 Task: Look for products in the category "Linguine" from Store Brand only.
Action: Mouse moved to (295, 143)
Screenshot: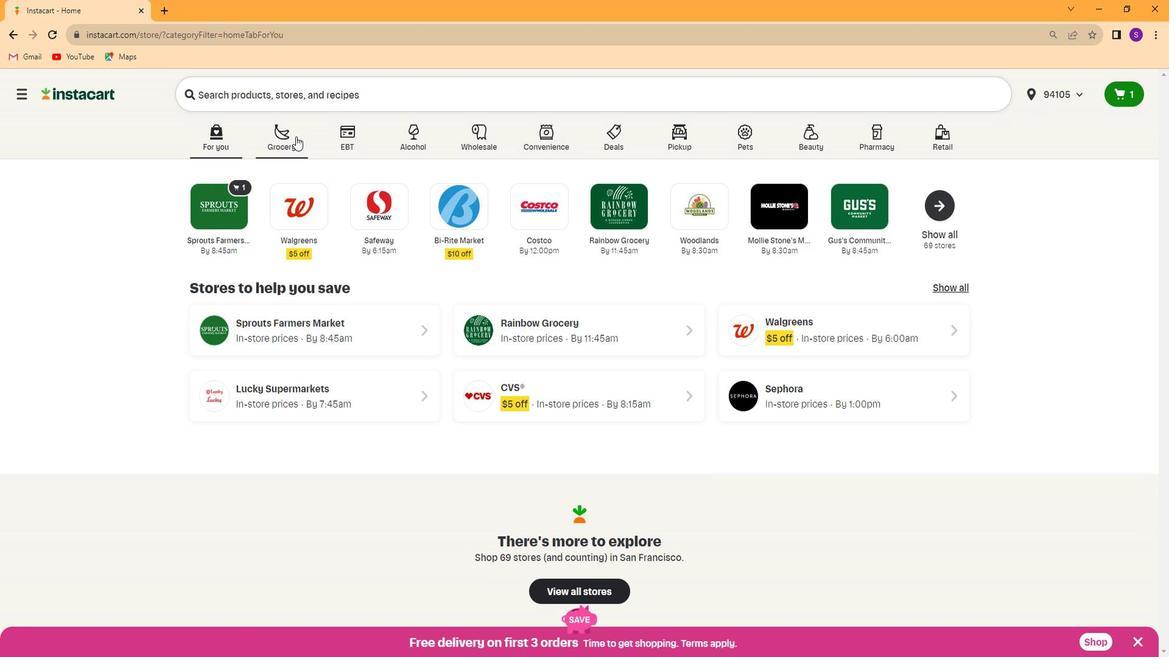 
Action: Mouse pressed left at (295, 143)
Screenshot: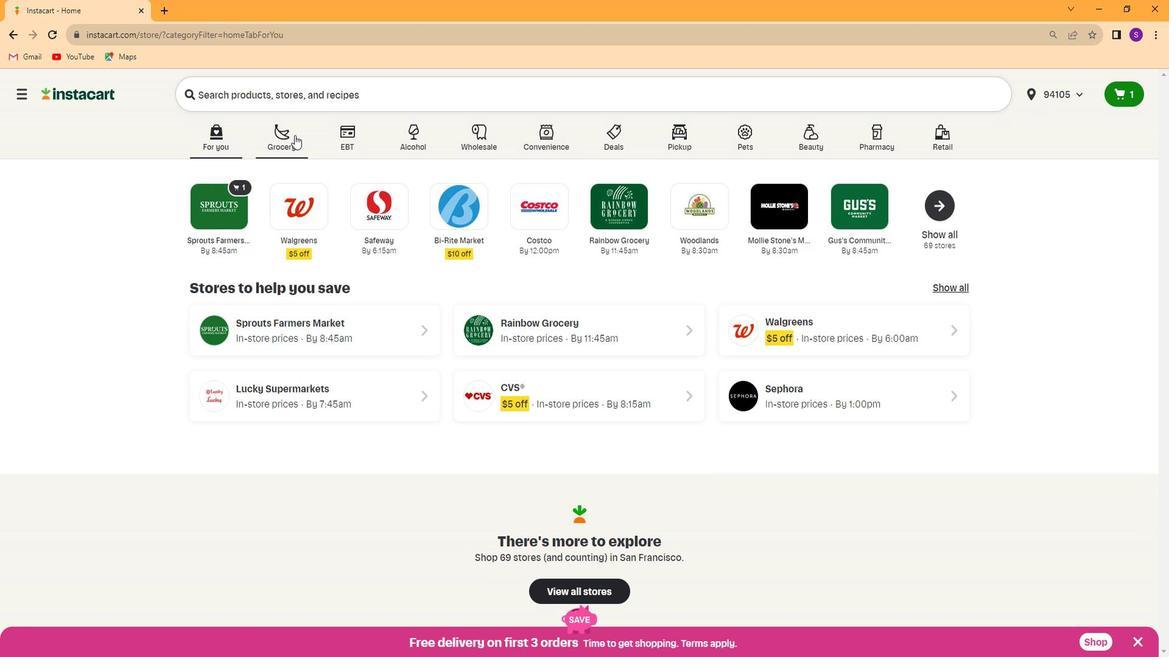 
Action: Mouse moved to (325, 213)
Screenshot: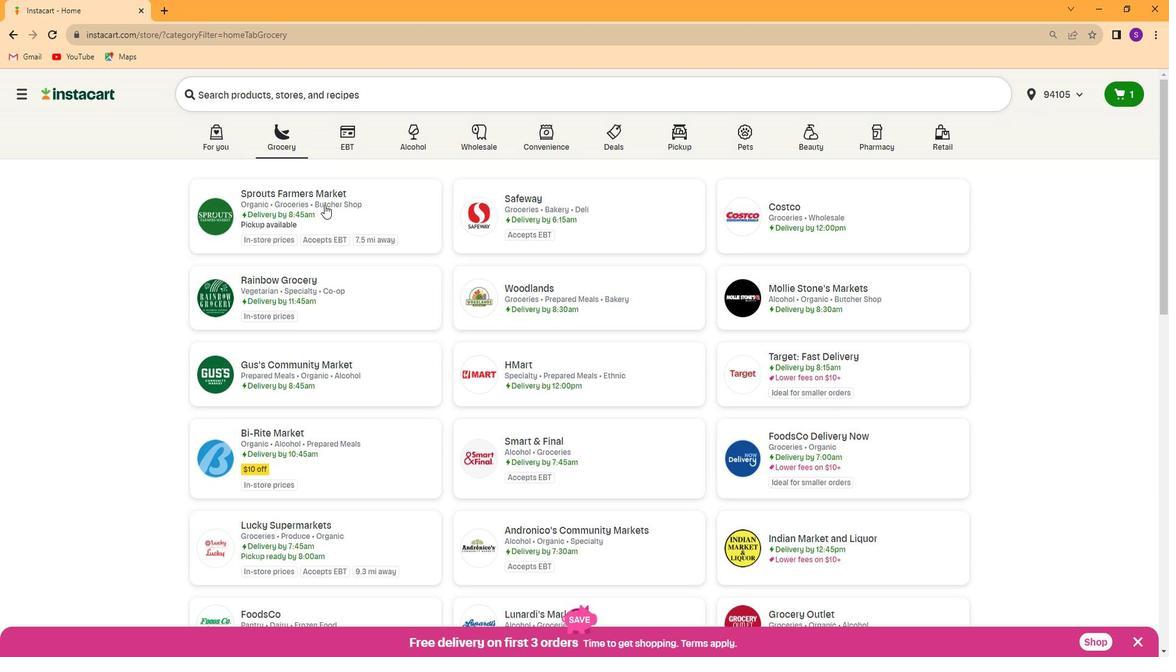 
Action: Mouse pressed left at (325, 213)
Screenshot: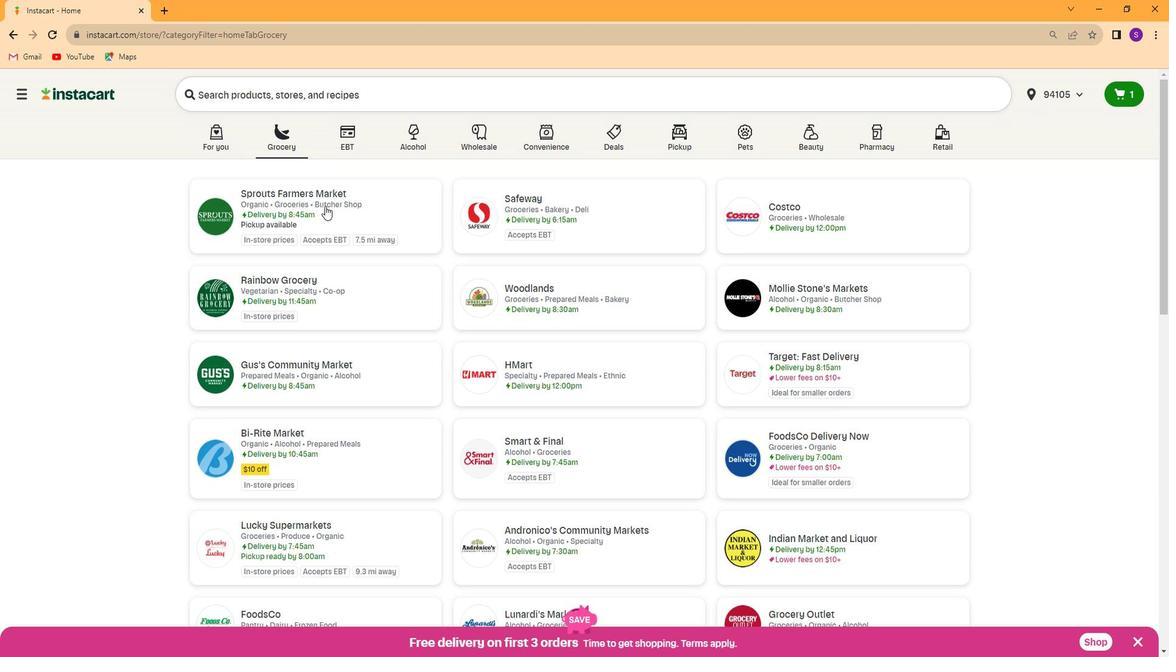 
Action: Mouse moved to (129, 414)
Screenshot: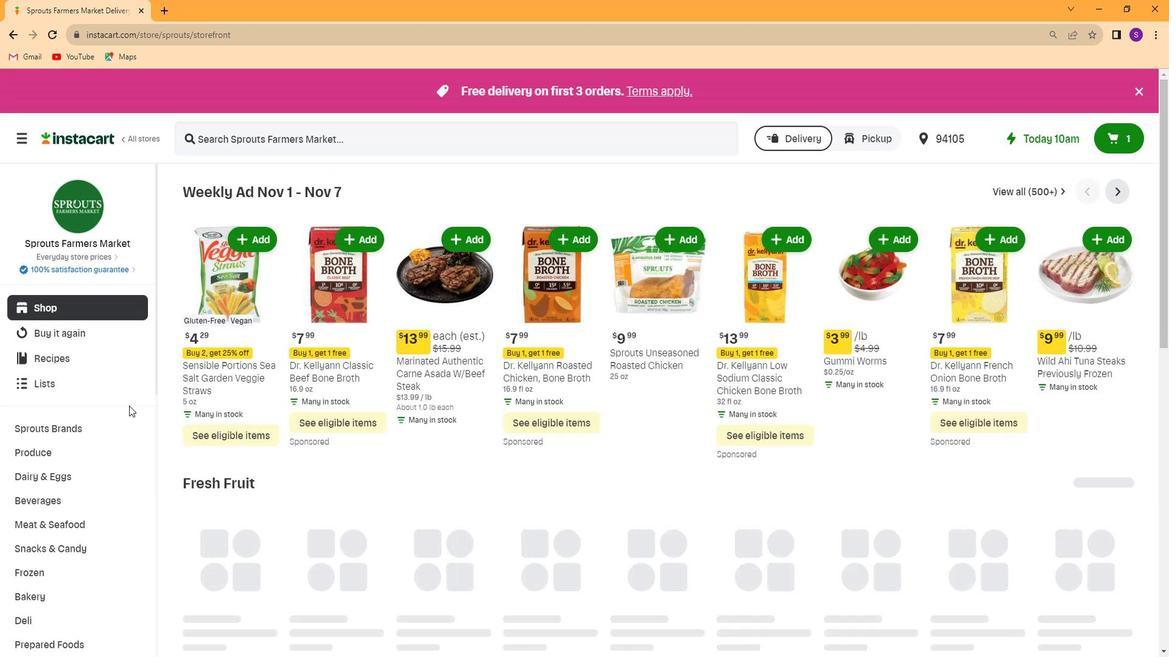 
Action: Mouse scrolled (129, 413) with delta (0, 0)
Screenshot: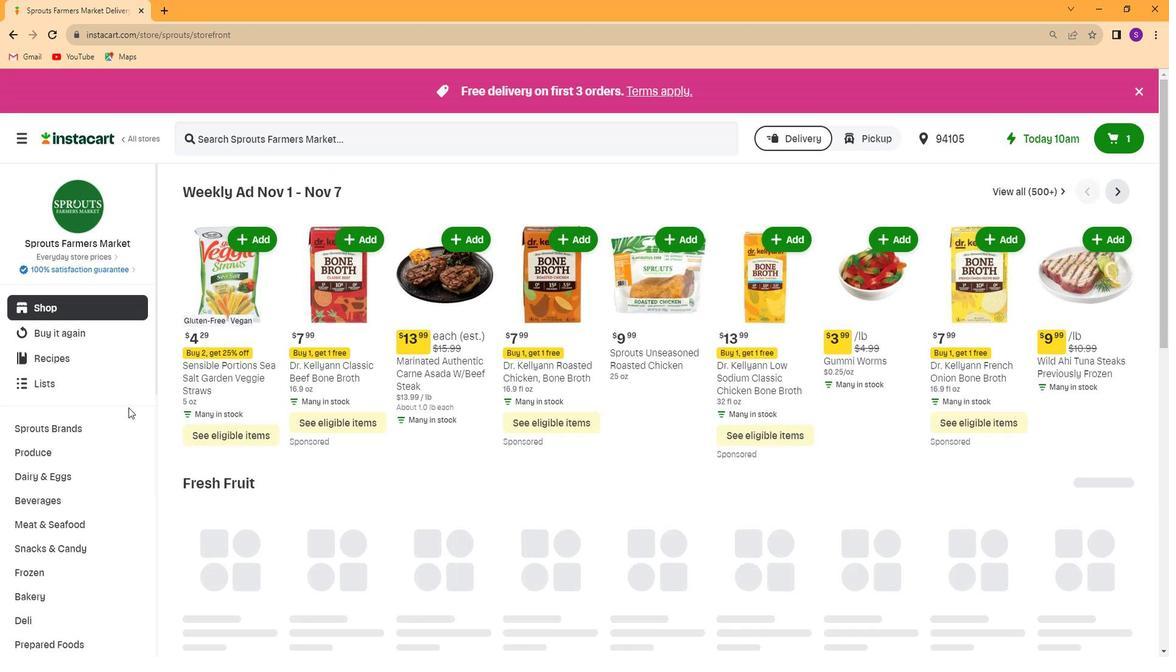 
Action: Mouse moved to (121, 415)
Screenshot: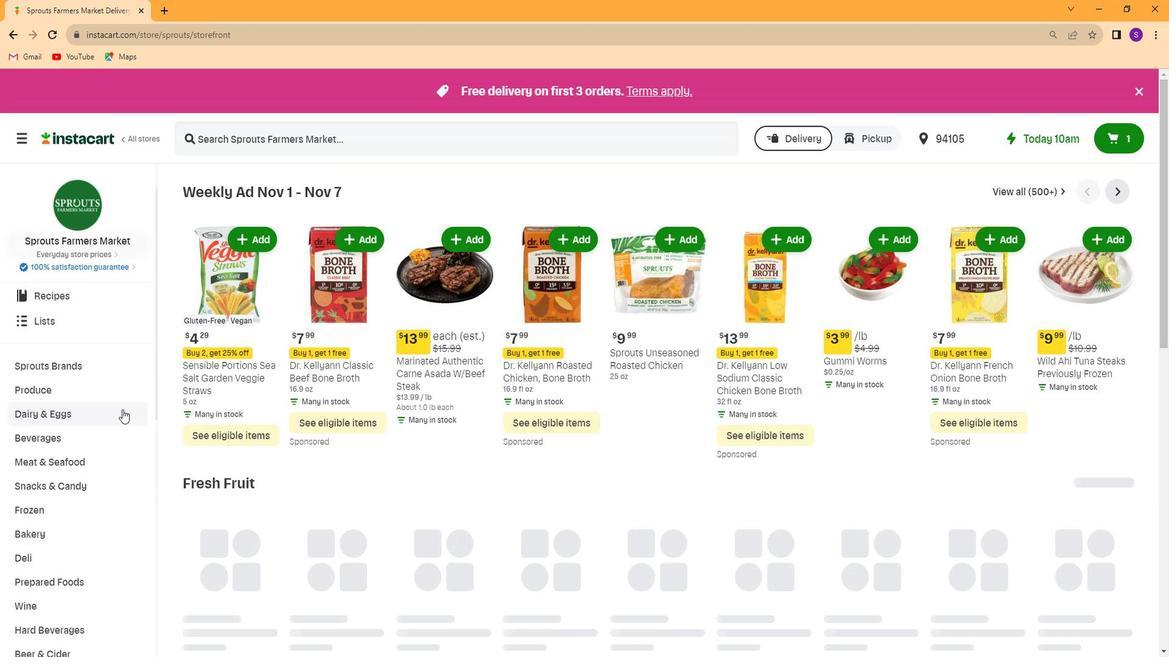 
Action: Mouse scrolled (121, 415) with delta (0, 0)
Screenshot: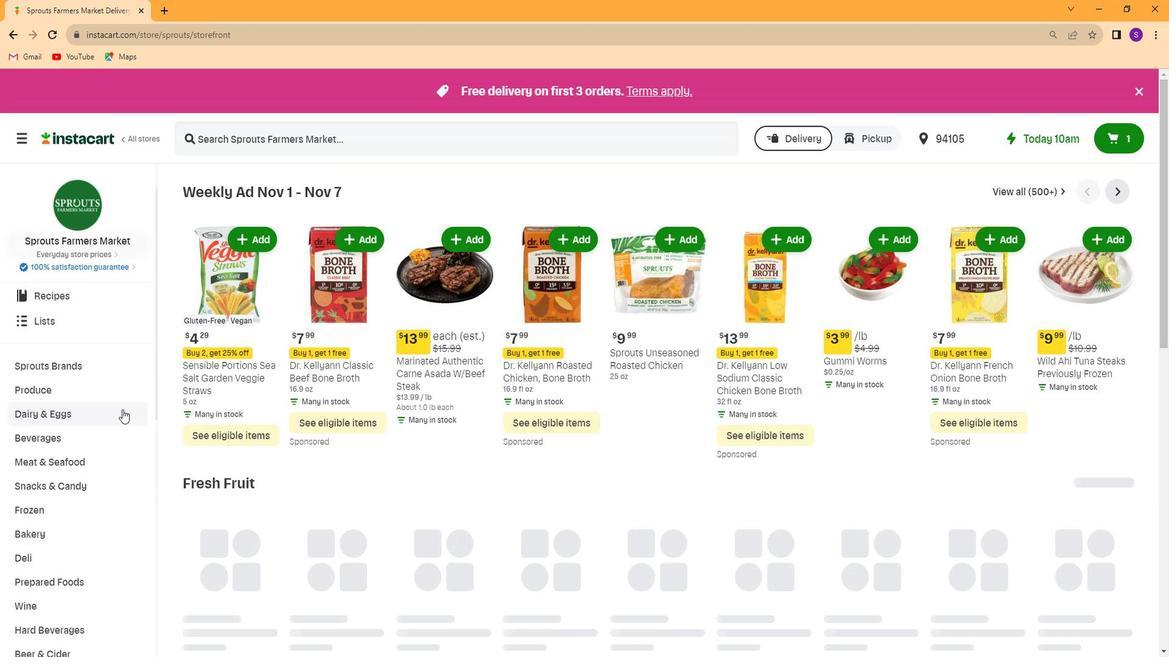 
Action: Mouse moved to (113, 417)
Screenshot: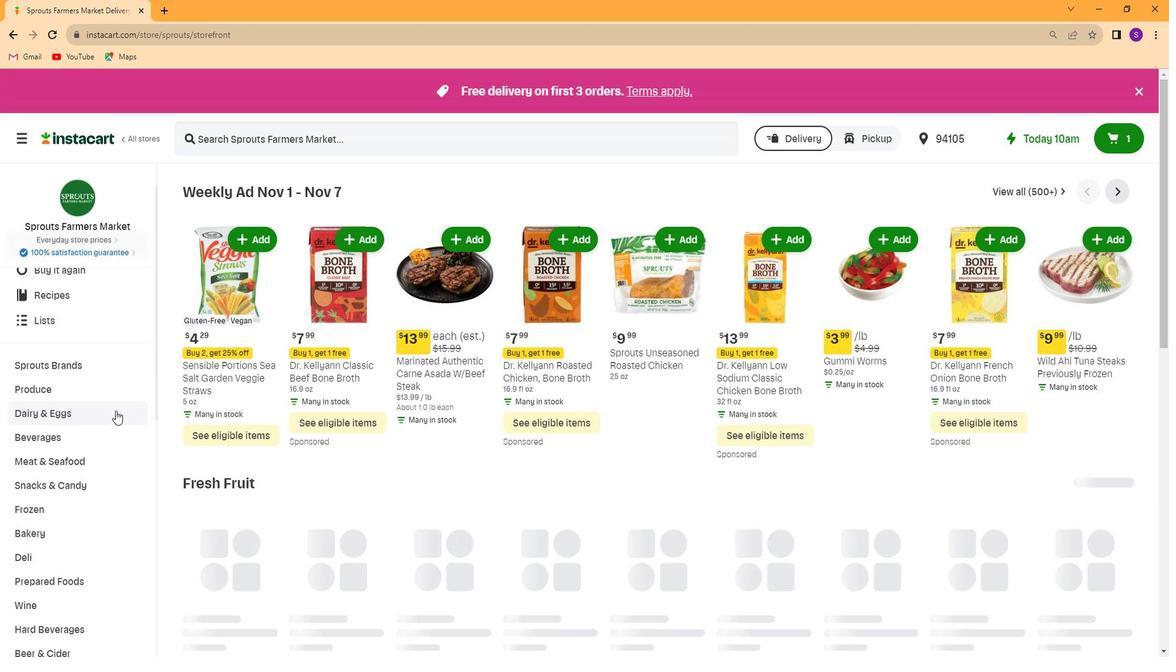 
Action: Mouse scrolled (113, 417) with delta (0, 0)
Screenshot: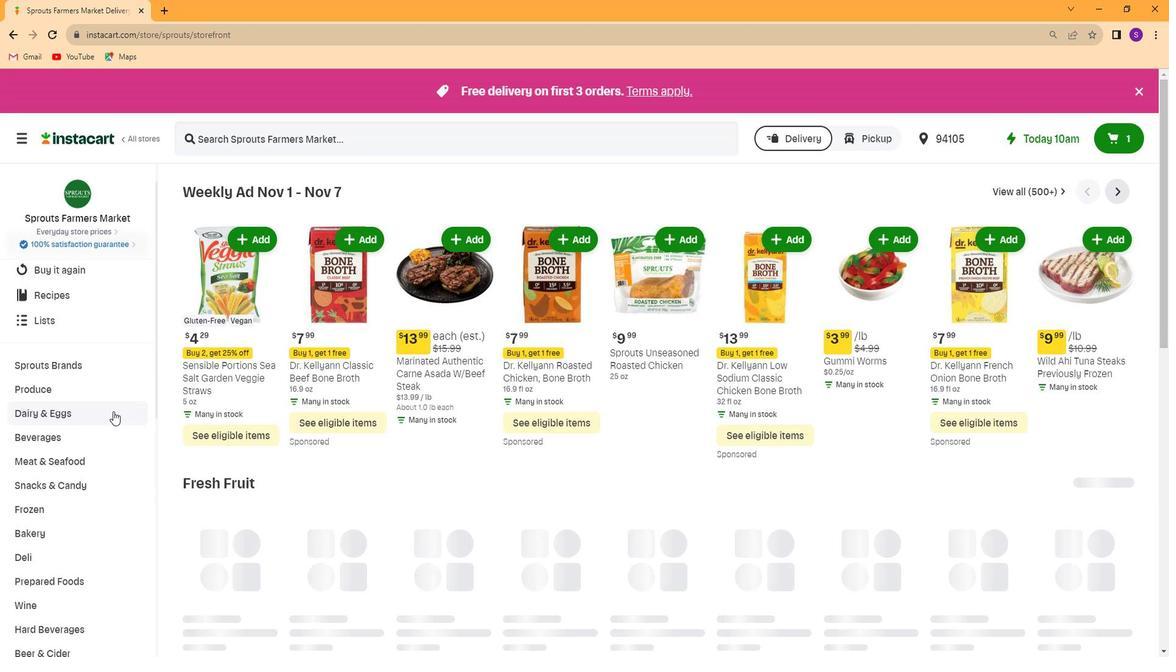 
Action: Mouse scrolled (113, 417) with delta (0, 0)
Screenshot: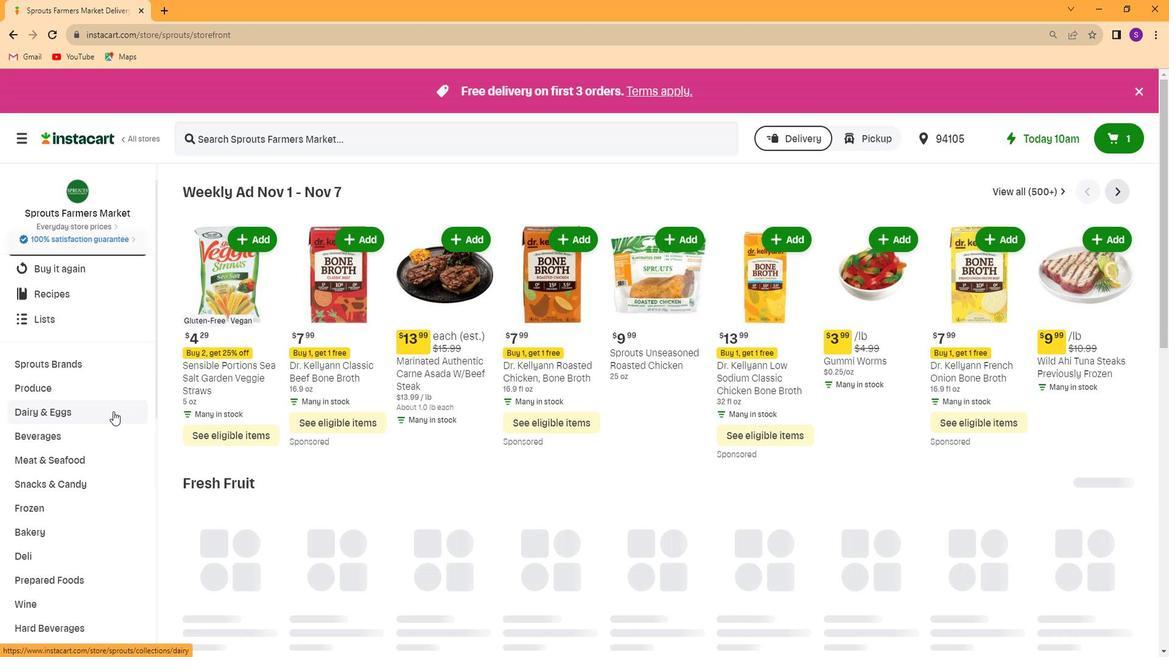 
Action: Mouse scrolled (113, 417) with delta (0, 0)
Screenshot: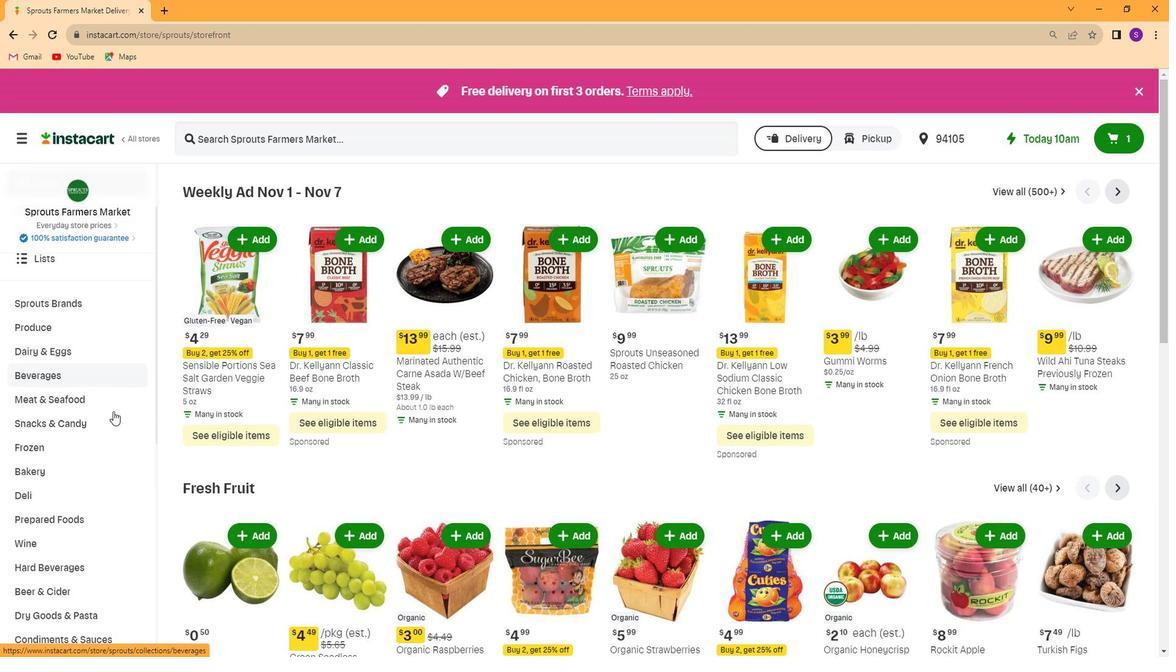 
Action: Mouse moved to (95, 554)
Screenshot: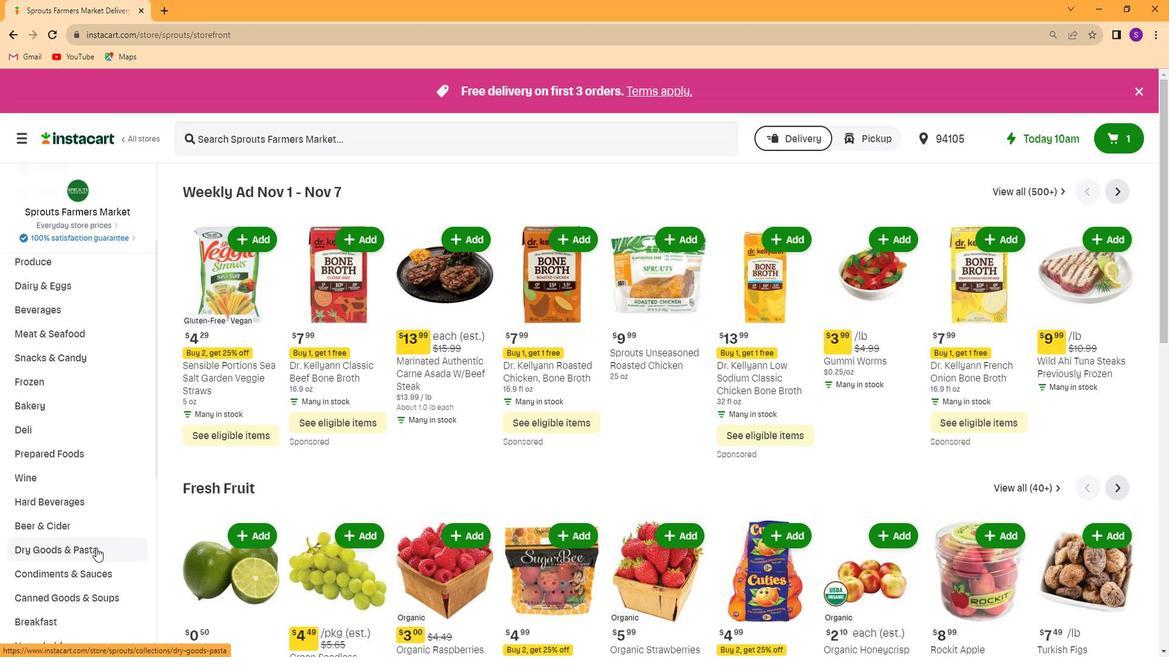 
Action: Mouse pressed left at (95, 554)
Screenshot: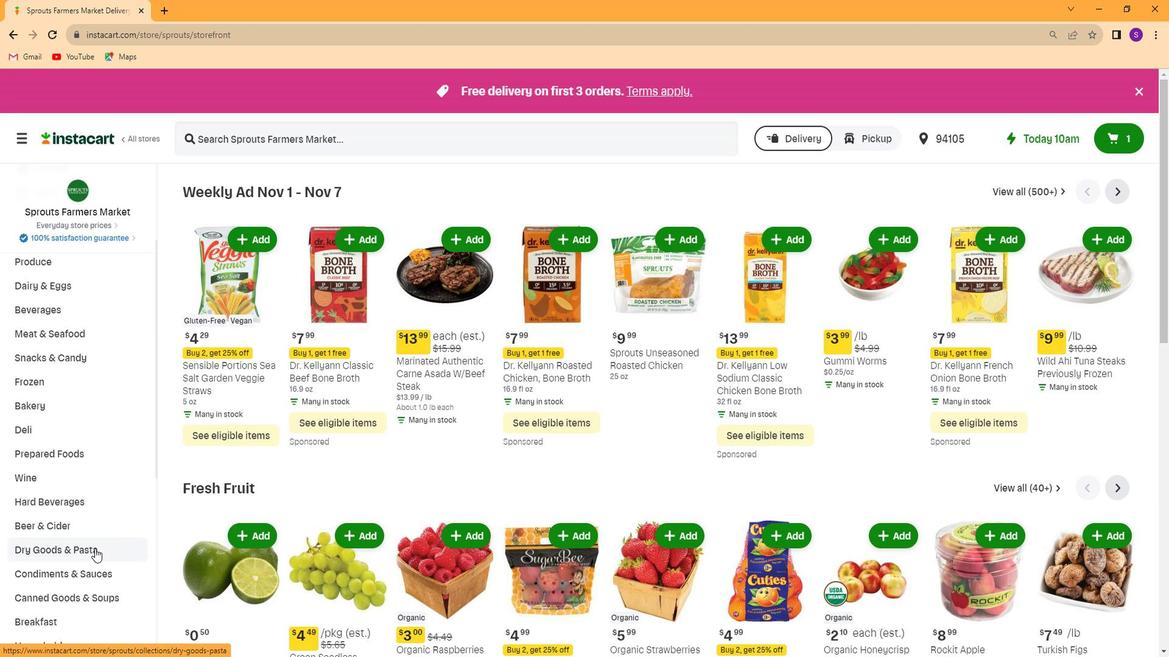
Action: Mouse moved to (397, 236)
Screenshot: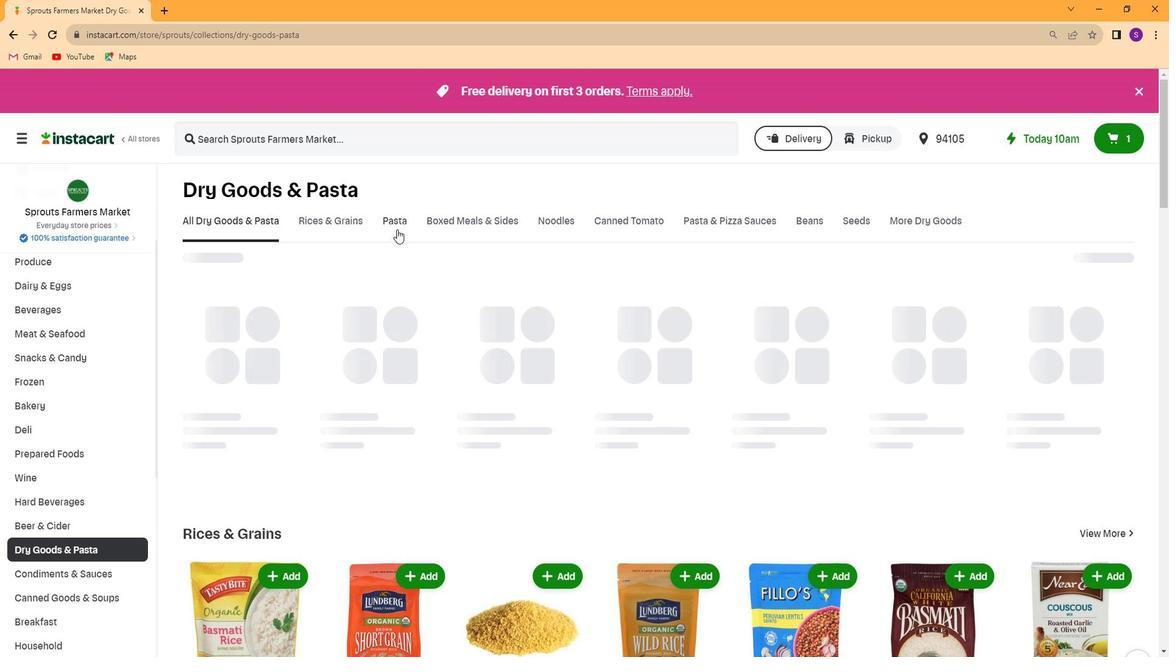
Action: Mouse pressed left at (397, 236)
Screenshot: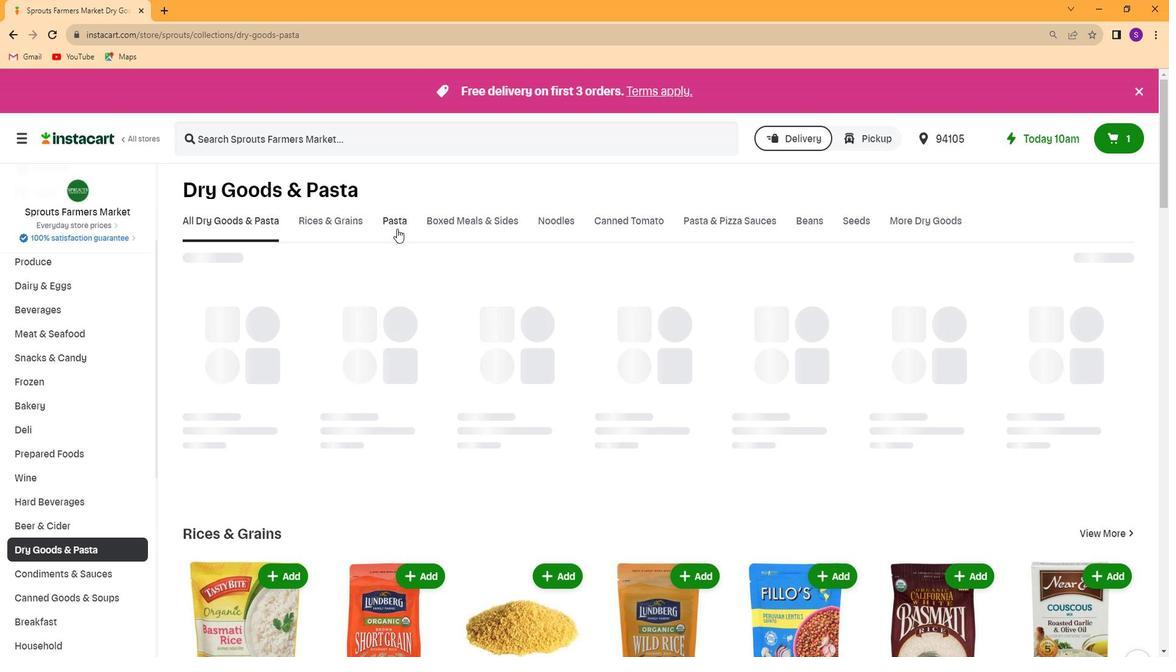 
Action: Mouse moved to (1144, 278)
Screenshot: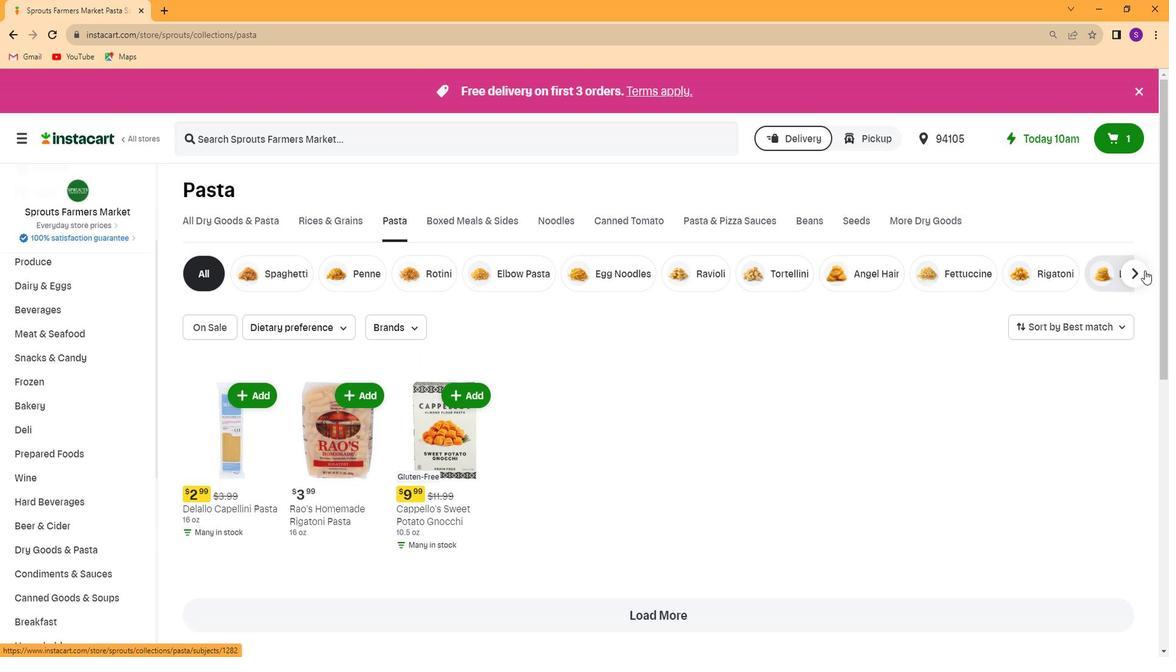 
Action: Mouse pressed left at (1144, 278)
Screenshot: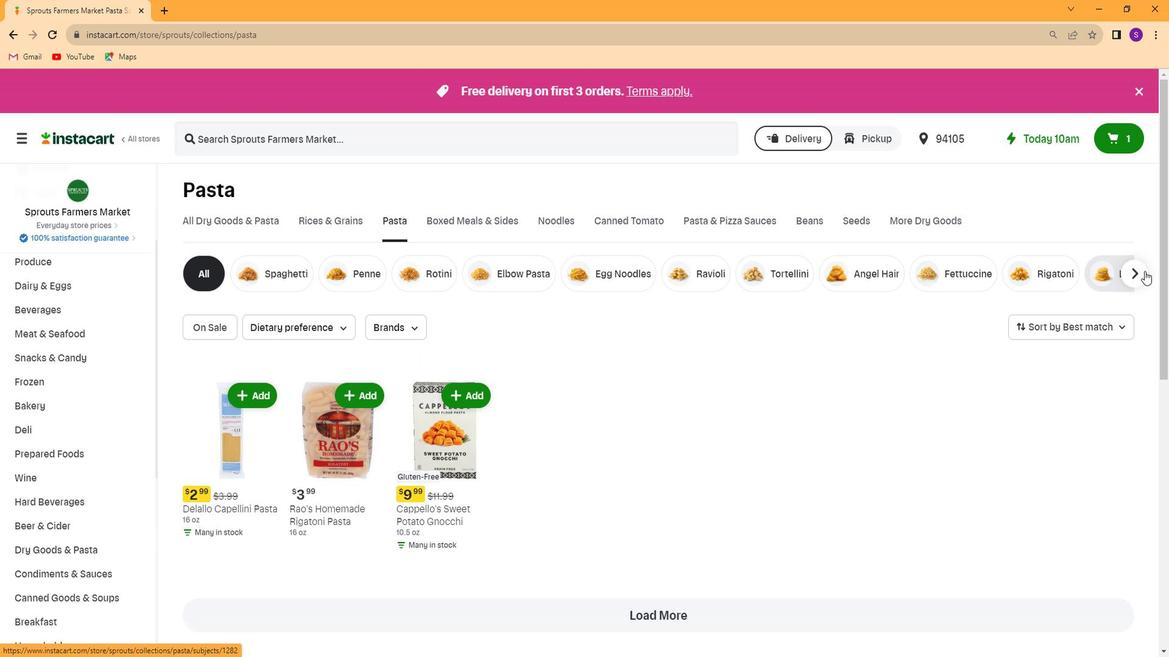 
Action: Mouse moved to (517, 281)
Screenshot: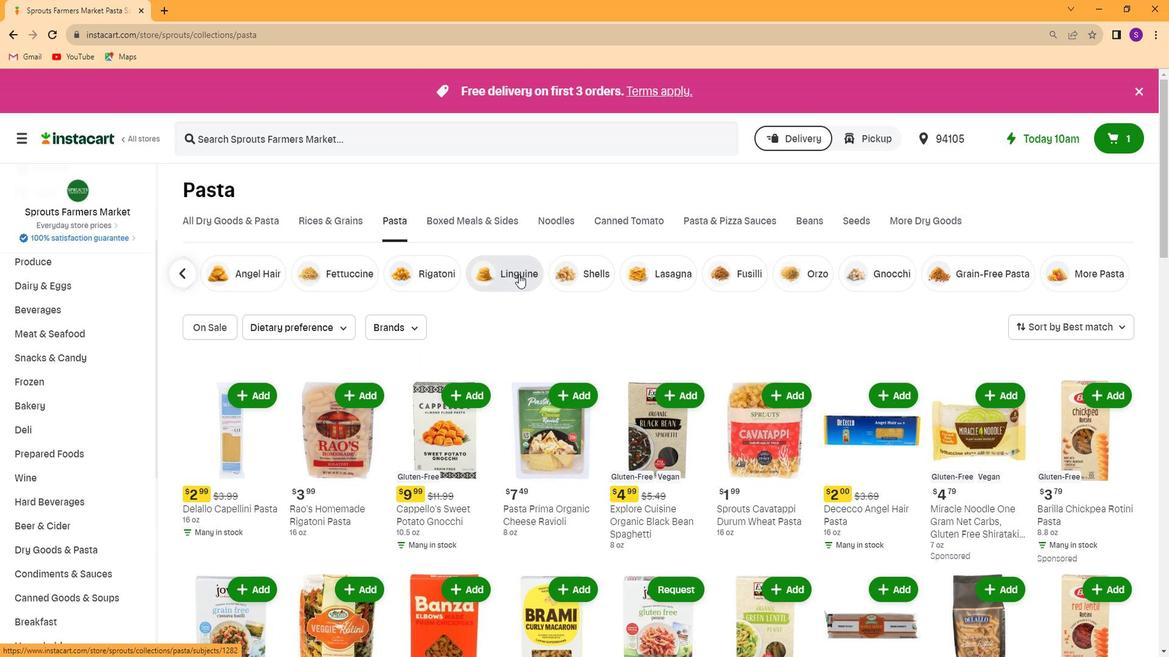 
Action: Mouse pressed left at (517, 281)
Screenshot: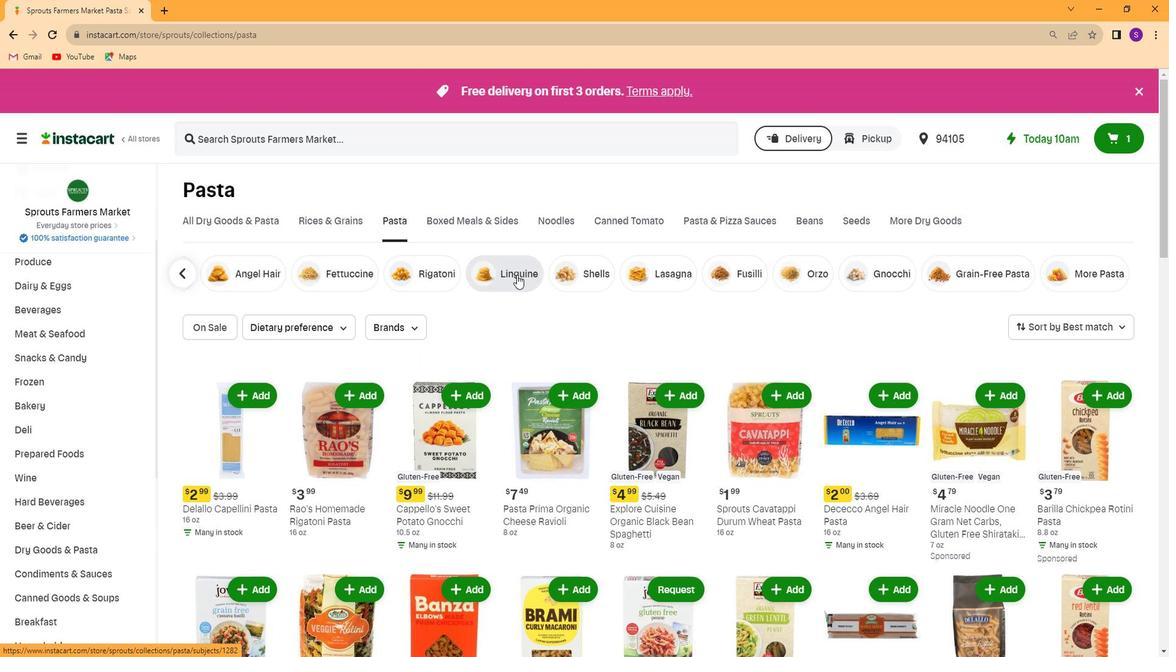 
Action: Mouse moved to (413, 334)
Screenshot: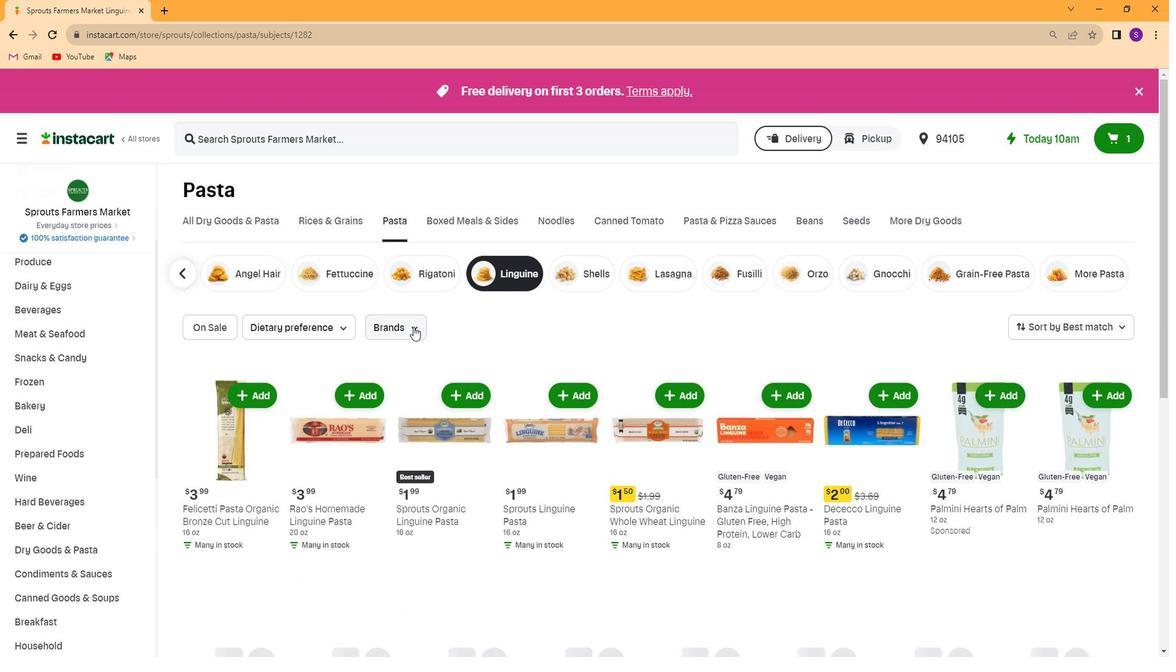 
Action: Mouse pressed left at (413, 334)
Screenshot: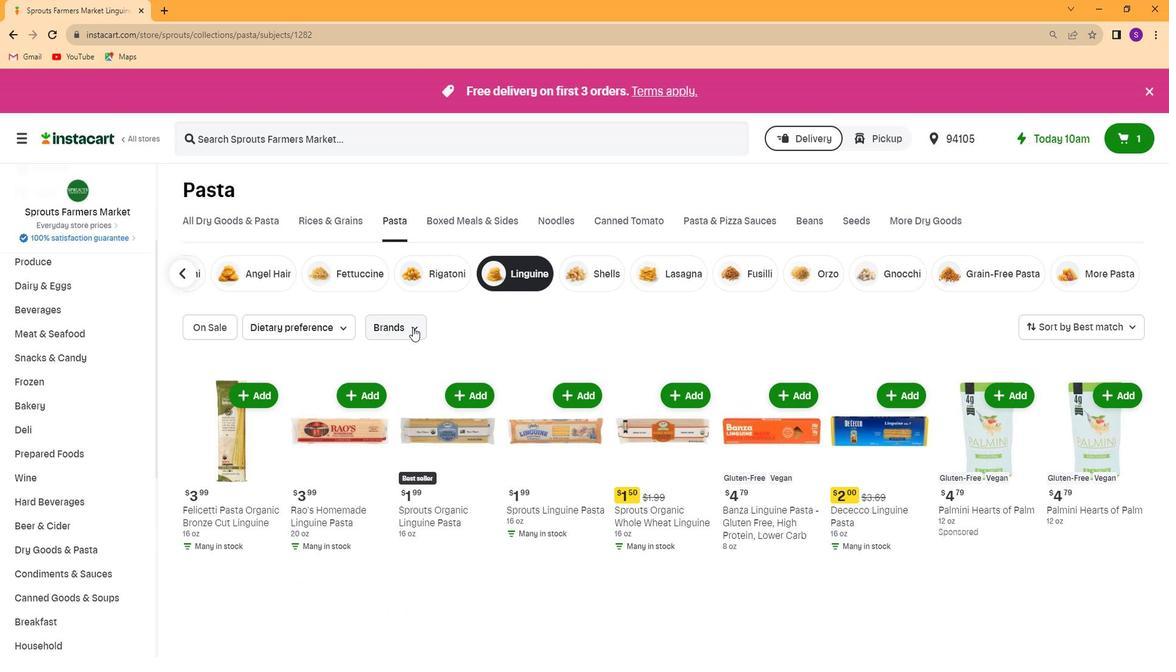 
Action: Mouse moved to (435, 369)
Screenshot: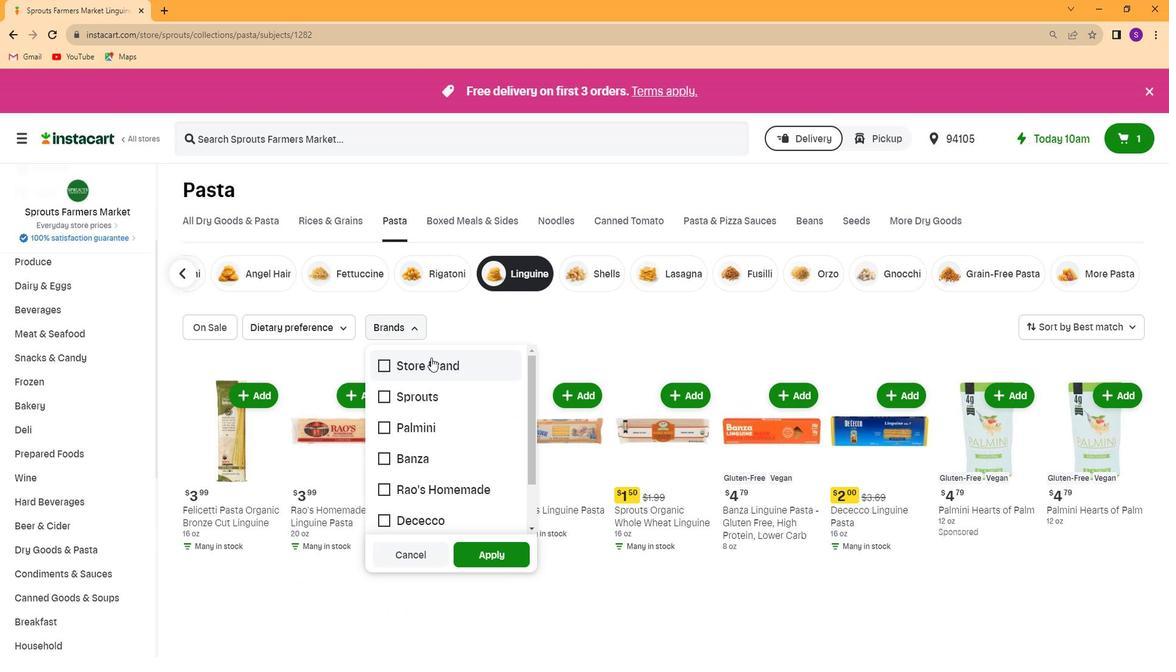 
Action: Mouse pressed left at (435, 369)
Screenshot: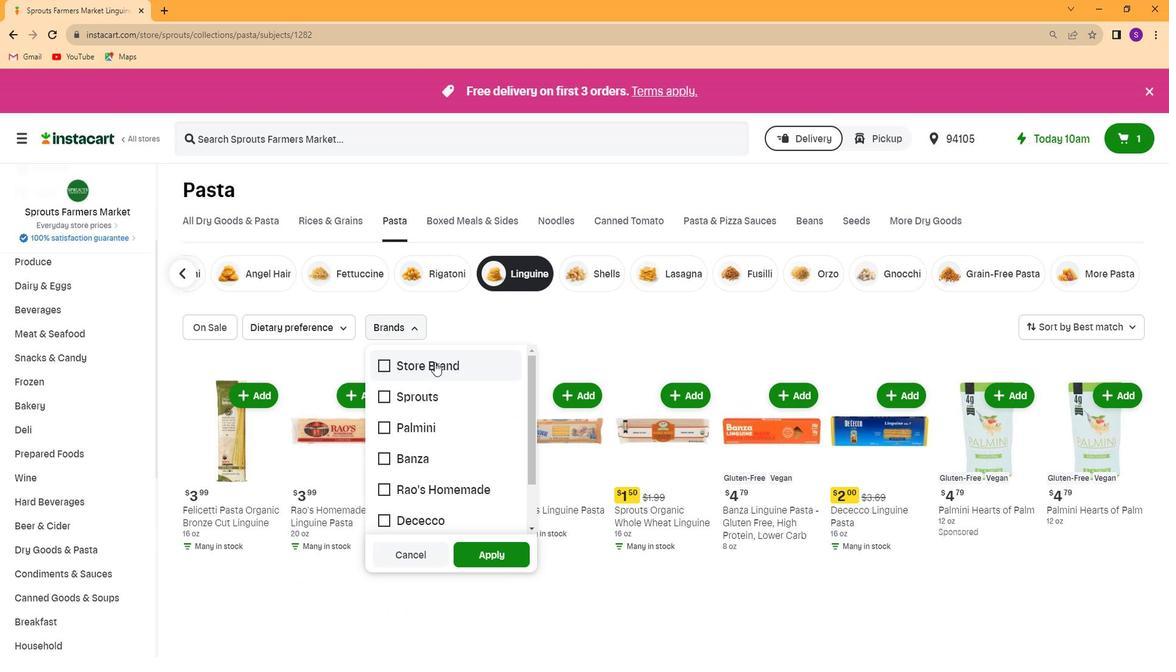 
Action: Mouse moved to (496, 552)
Screenshot: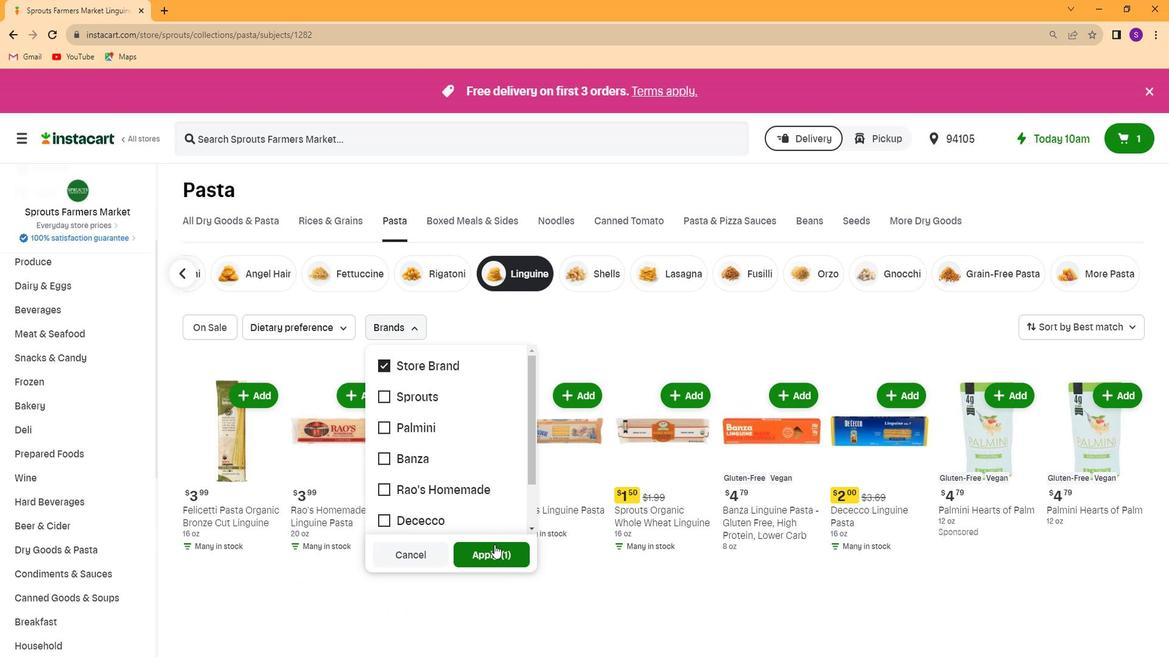 
Action: Mouse pressed left at (496, 552)
Screenshot: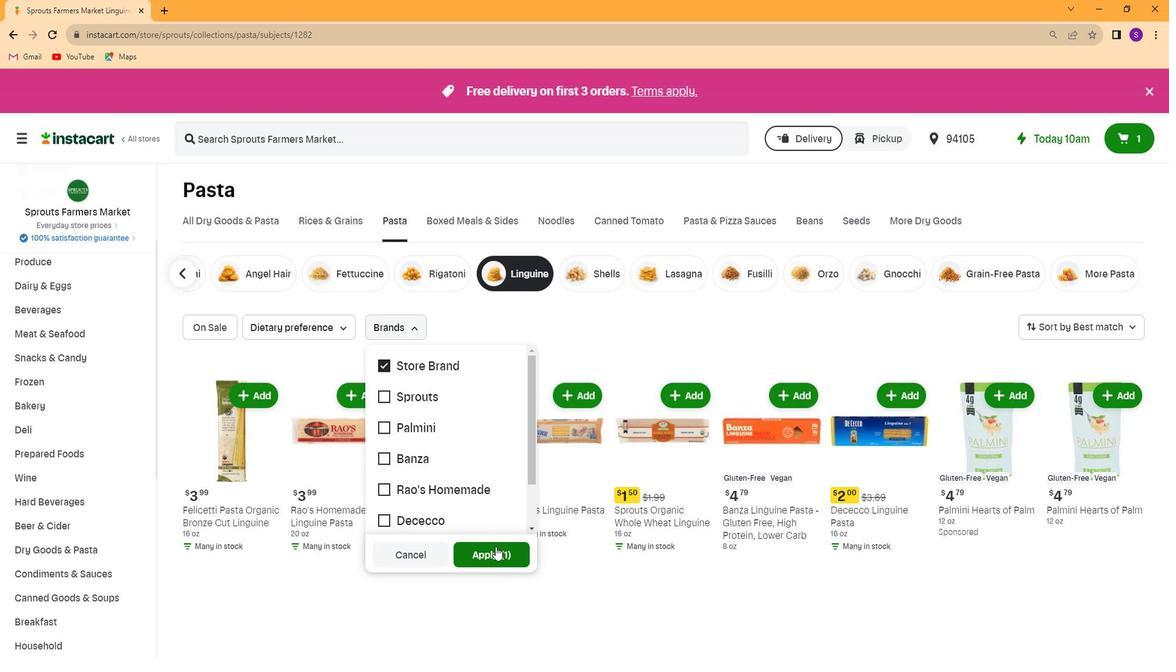 
Action: Mouse moved to (607, 425)
Screenshot: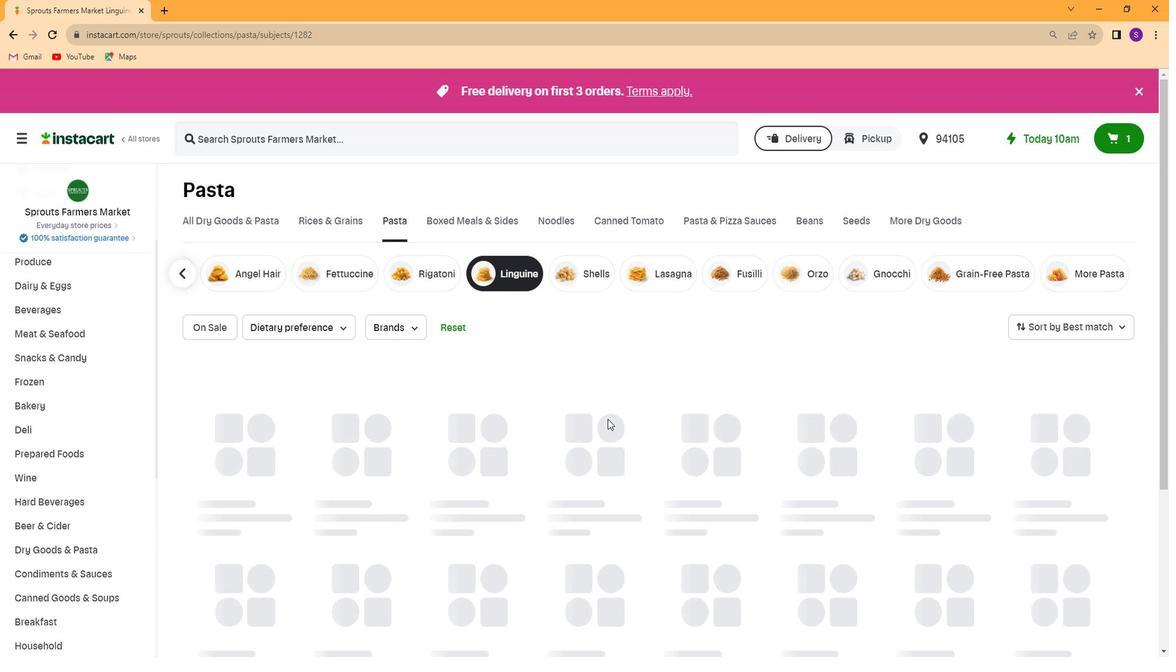 
